 Task: Add Attachment from Google Drive to Card Card0000000011 in Board Board0000000003 in Workspace WS0000000001 in Trello. Add Cover Orange to Card Card0000000011 in Board Board0000000003 in Workspace WS0000000001 in Trello. Add "Add Label …" with "Title" Title0000000011 to Button Button0000000011 to Card Card0000000011 in Board Board0000000003 in Workspace WS0000000001 in Trello. Add Description DS0000000011 to Card Card0000000011 in Board Board0000000003 in Workspace WS0000000001 in Trello. Add Comment CM0000000011 to Card Card0000000011 in Board Board0000000003 in Workspace WS0000000001 in Trello
Action: Mouse moved to (292, 374)
Screenshot: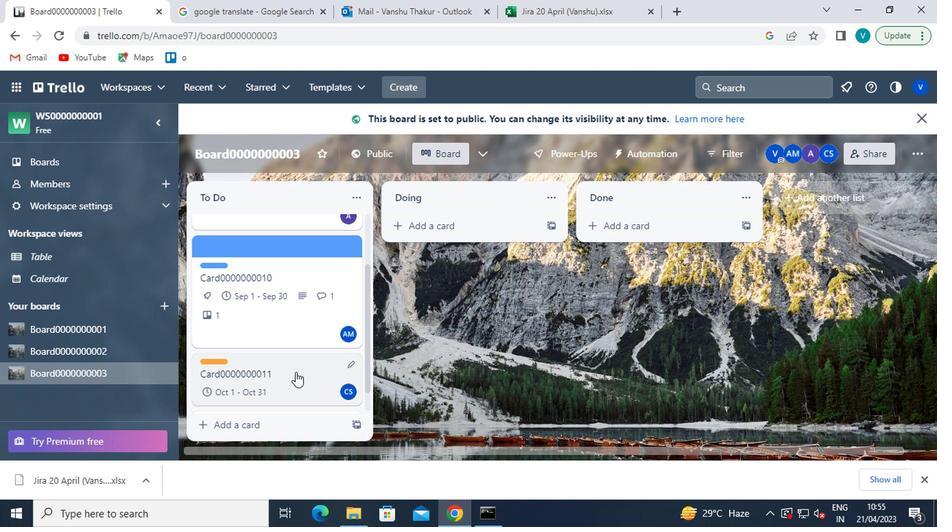 
Action: Mouse scrolled (292, 374) with delta (0, 0)
Screenshot: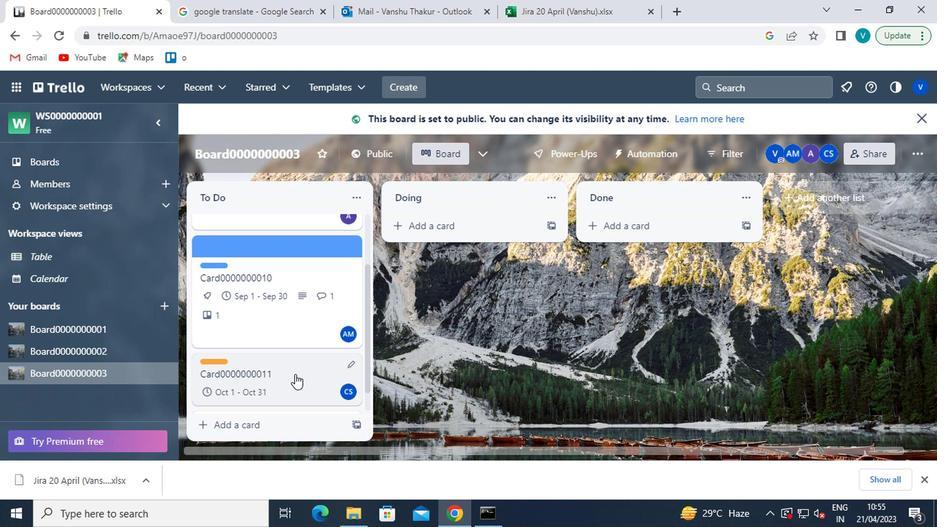 
Action: Mouse scrolled (292, 374) with delta (0, 0)
Screenshot: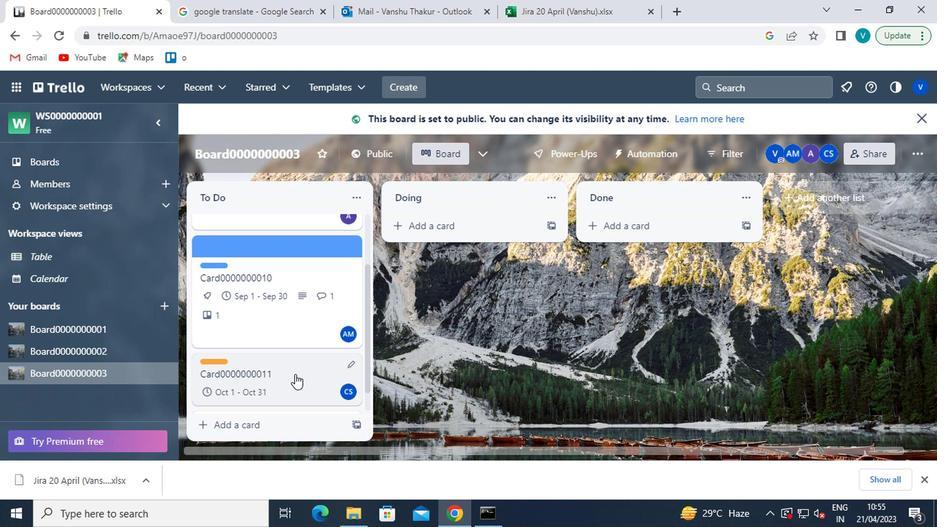 
Action: Mouse scrolled (292, 374) with delta (0, 0)
Screenshot: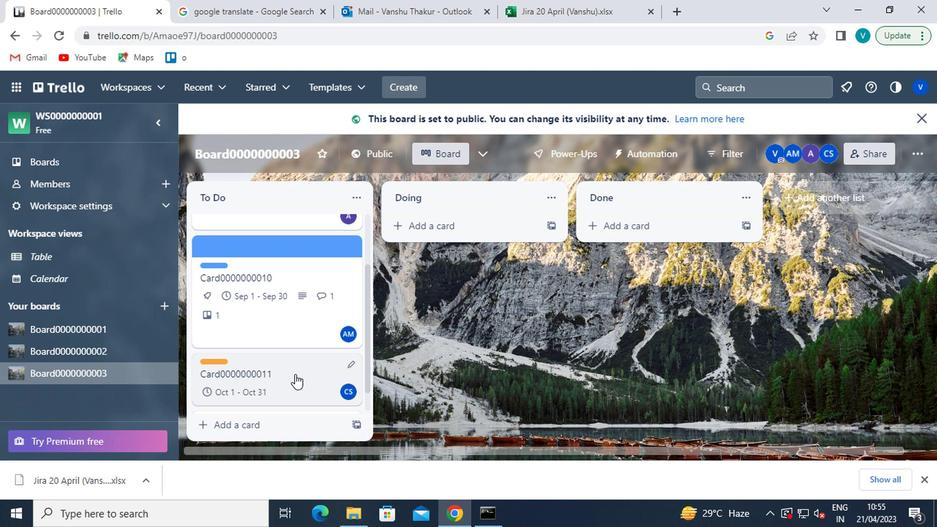 
Action: Mouse moved to (291, 356)
Screenshot: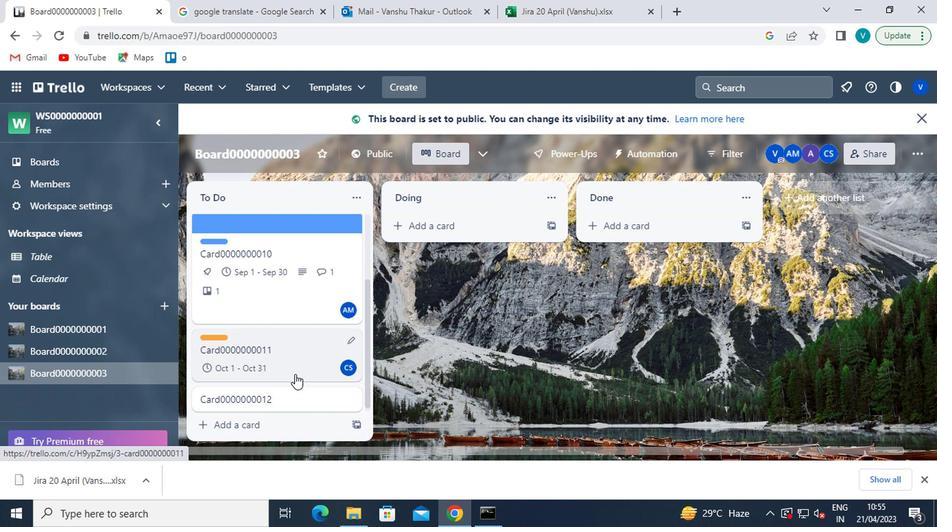 
Action: Mouse pressed left at (291, 356)
Screenshot: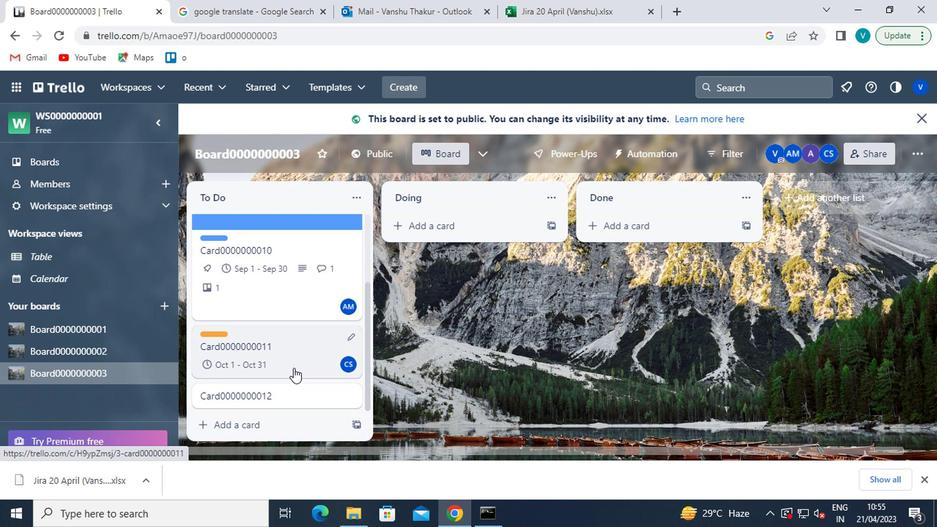 
Action: Mouse moved to (631, 349)
Screenshot: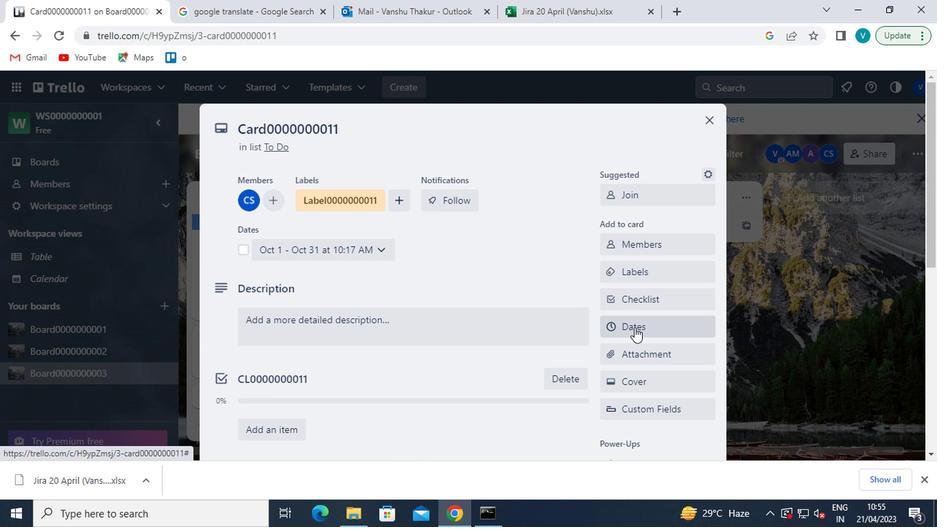 
Action: Mouse pressed left at (631, 349)
Screenshot: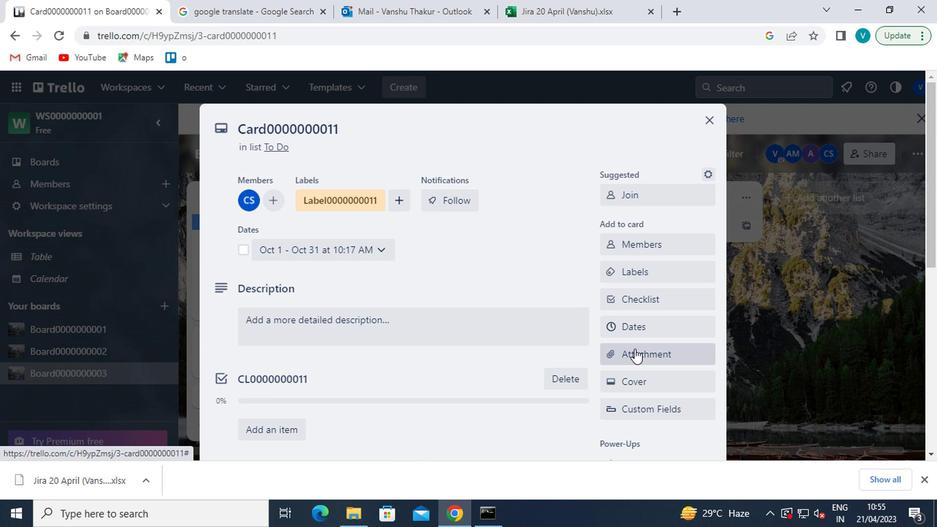 
Action: Mouse moved to (655, 194)
Screenshot: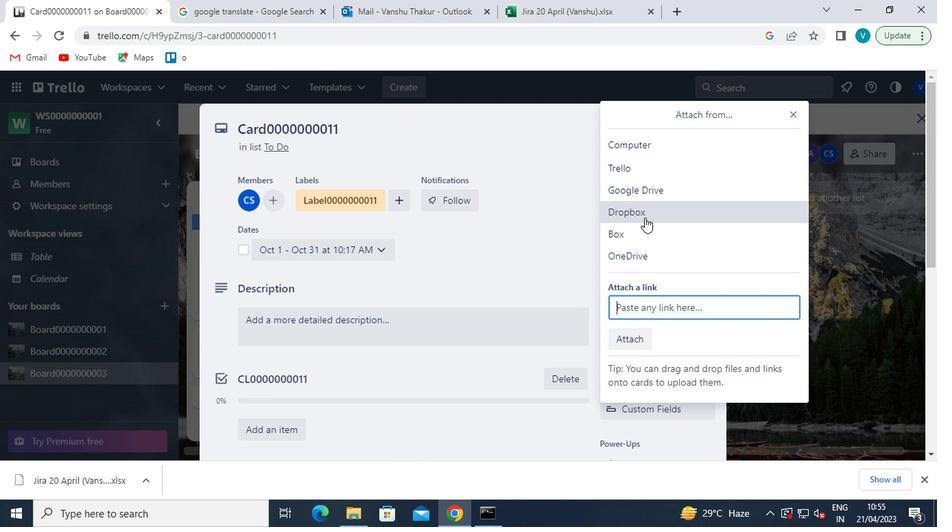 
Action: Mouse pressed left at (655, 194)
Screenshot: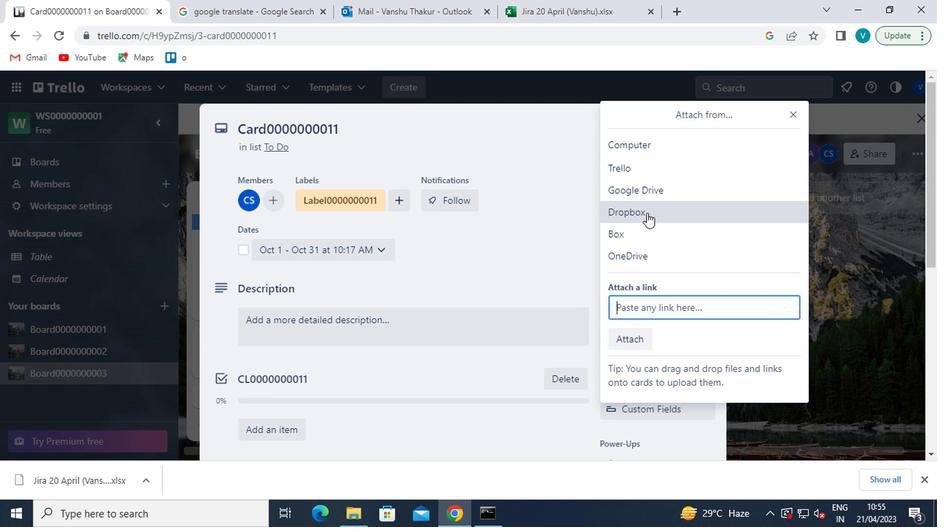 
Action: Mouse moved to (415, 290)
Screenshot: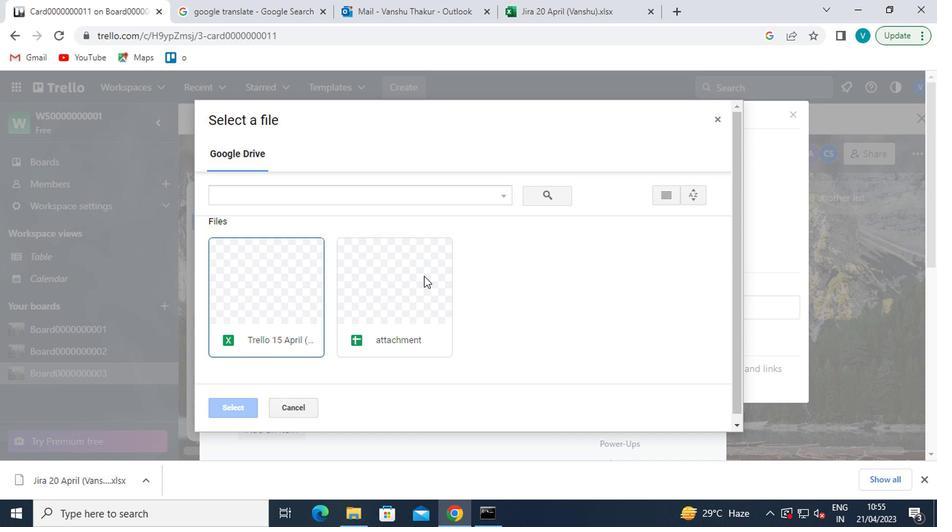 
Action: Mouse pressed left at (415, 290)
Screenshot: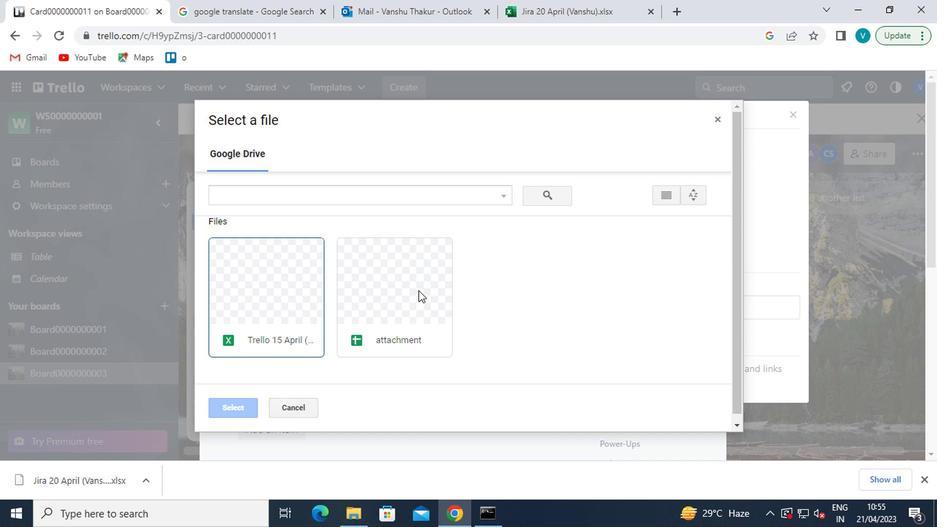 
Action: Mouse moved to (220, 412)
Screenshot: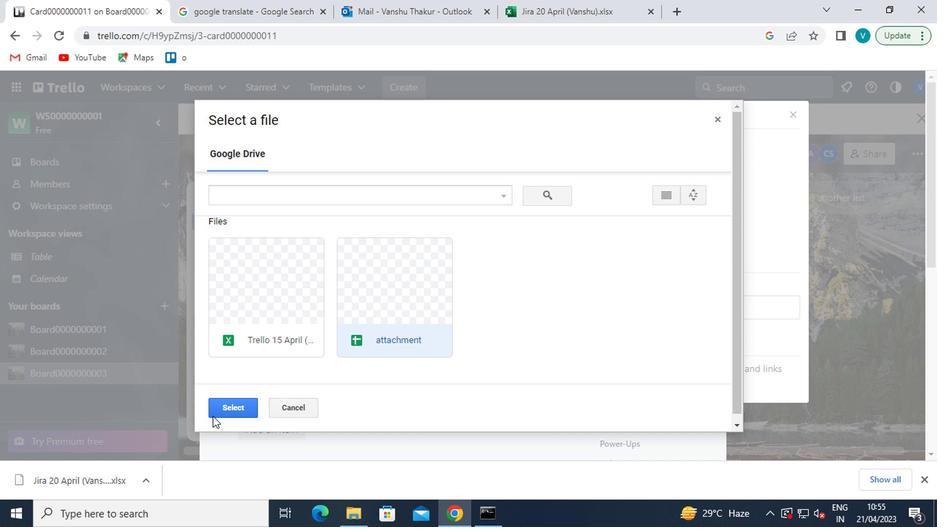 
Action: Mouse pressed left at (220, 412)
Screenshot: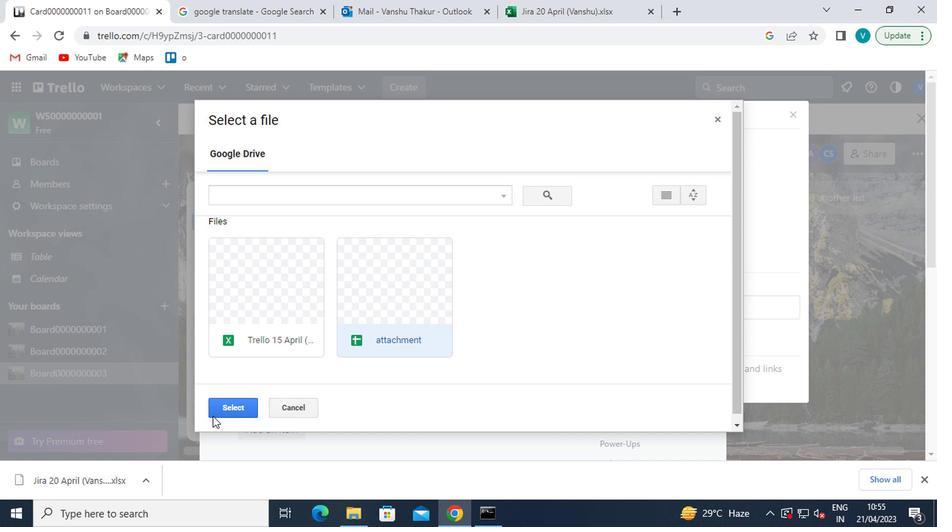 
Action: Mouse moved to (626, 383)
Screenshot: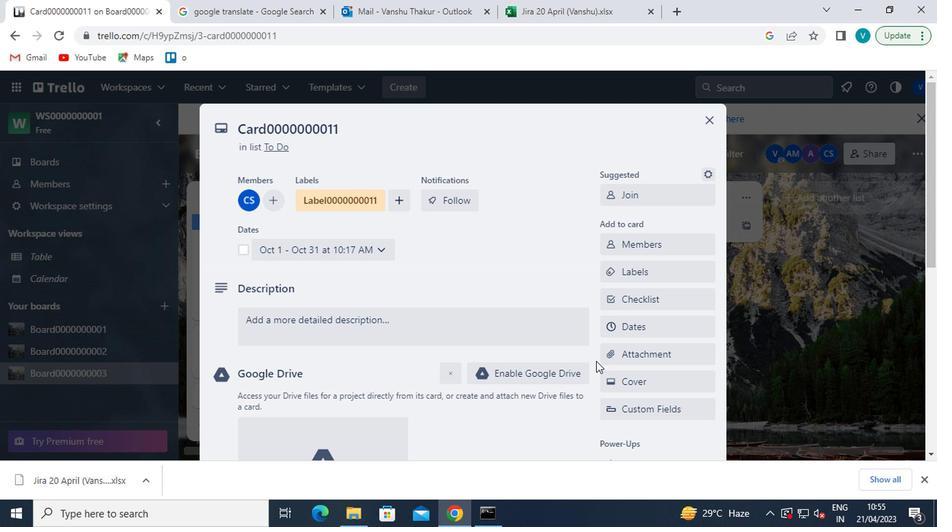 
Action: Mouse pressed left at (626, 383)
Screenshot: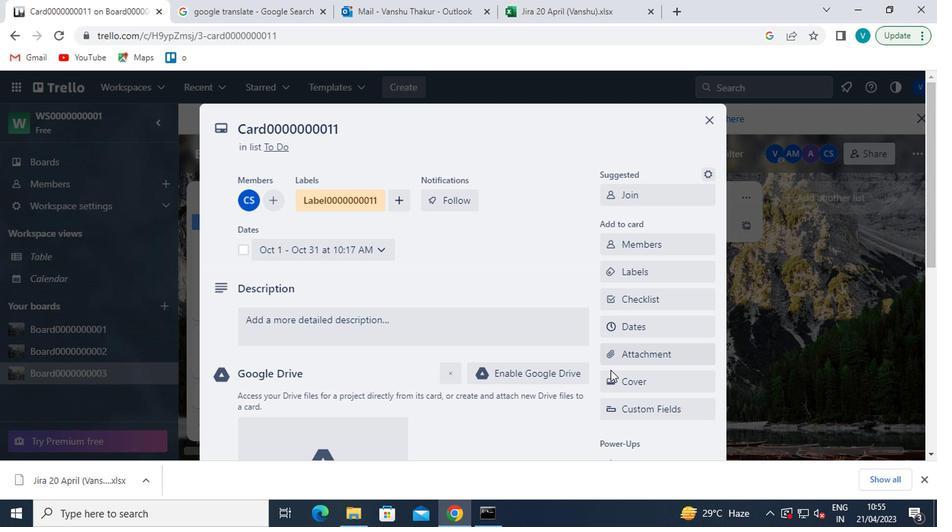 
Action: Mouse moved to (708, 244)
Screenshot: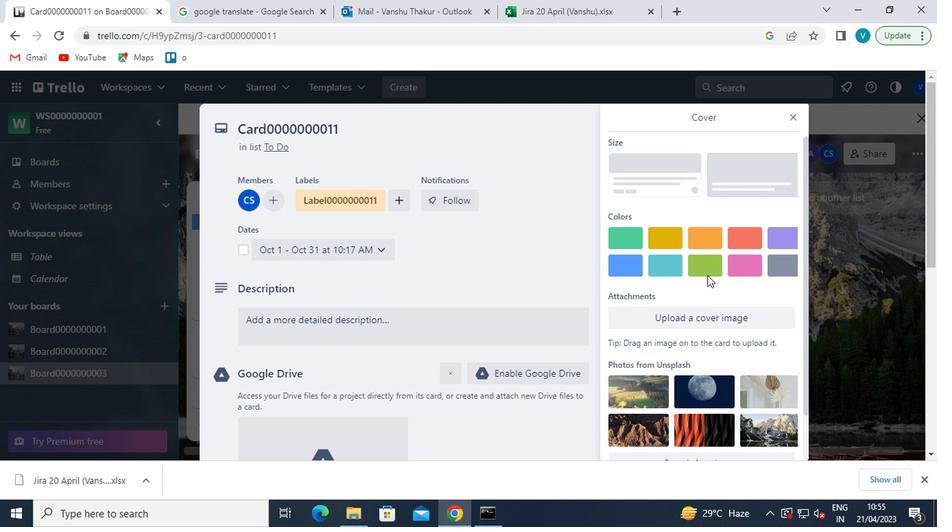 
Action: Mouse pressed left at (708, 244)
Screenshot: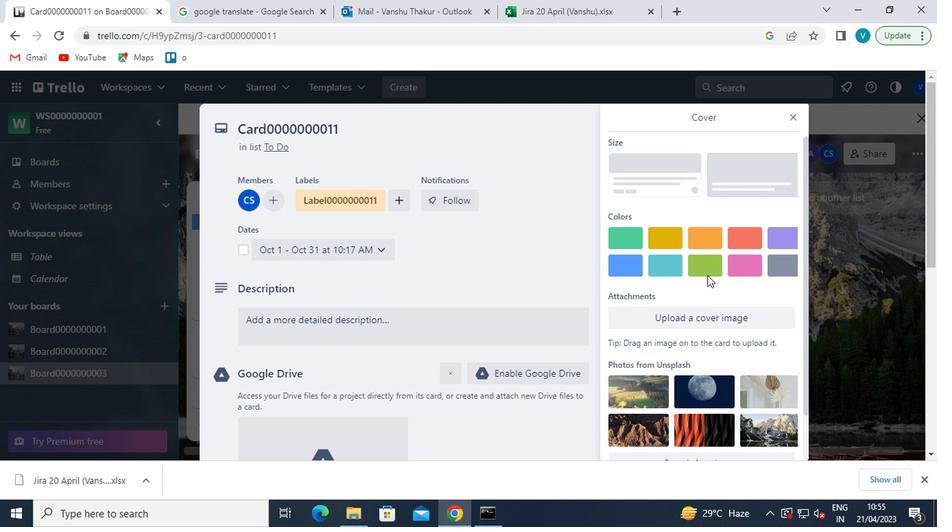 
Action: Mouse moved to (793, 119)
Screenshot: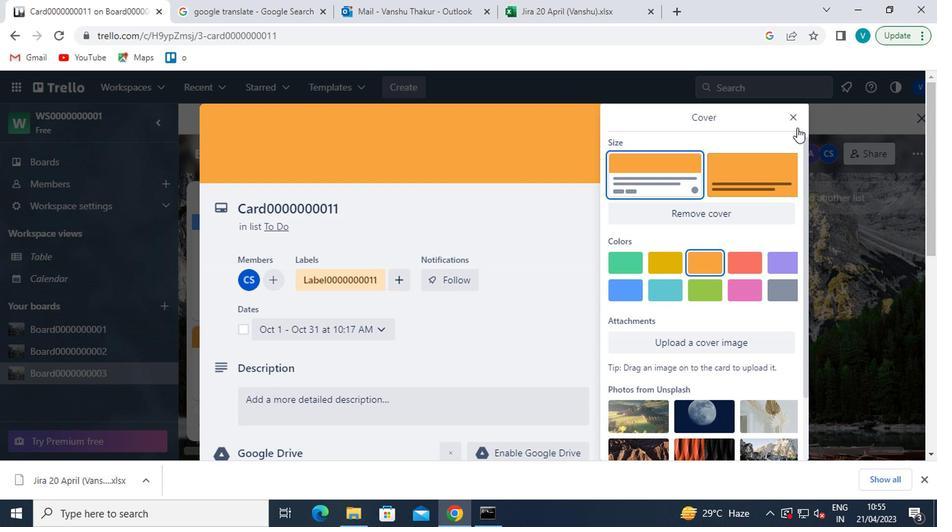 
Action: Mouse pressed left at (793, 119)
Screenshot: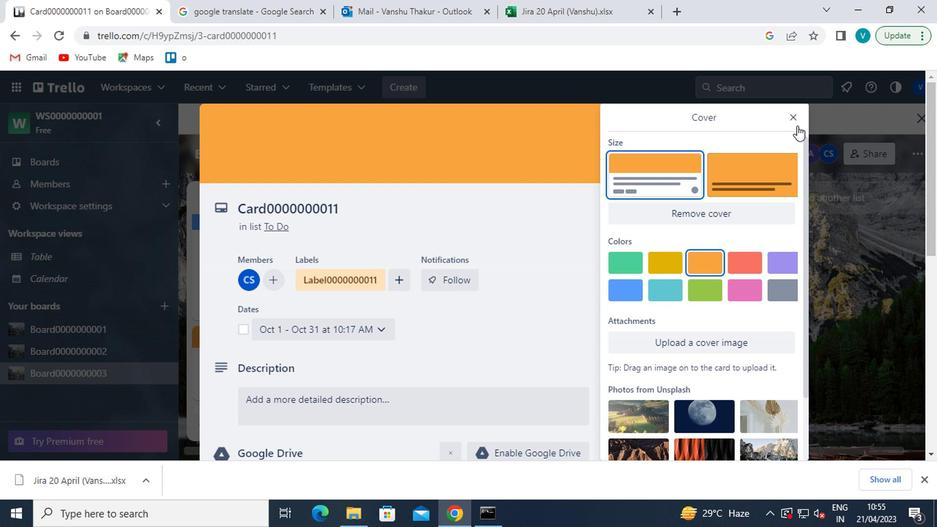 
Action: Mouse moved to (629, 353)
Screenshot: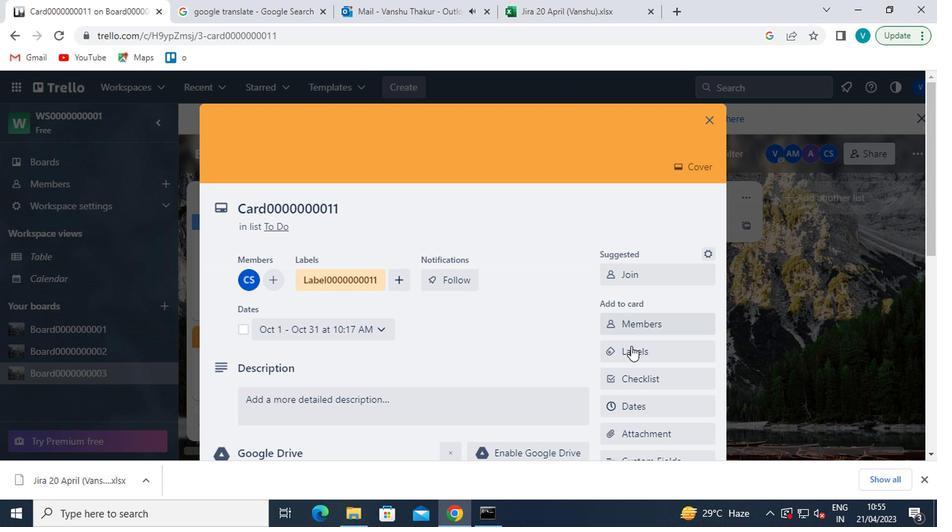 
Action: Mouse pressed left at (629, 353)
Screenshot: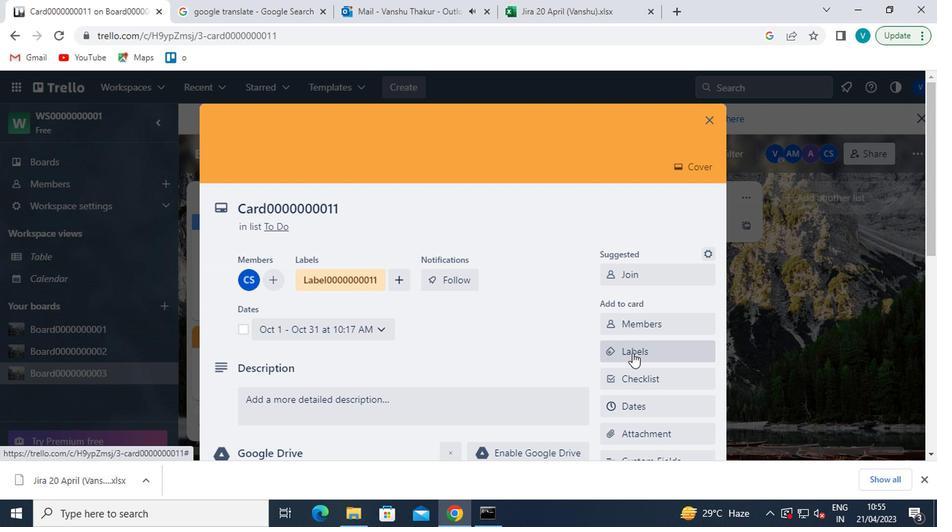 
Action: Mouse moved to (788, 117)
Screenshot: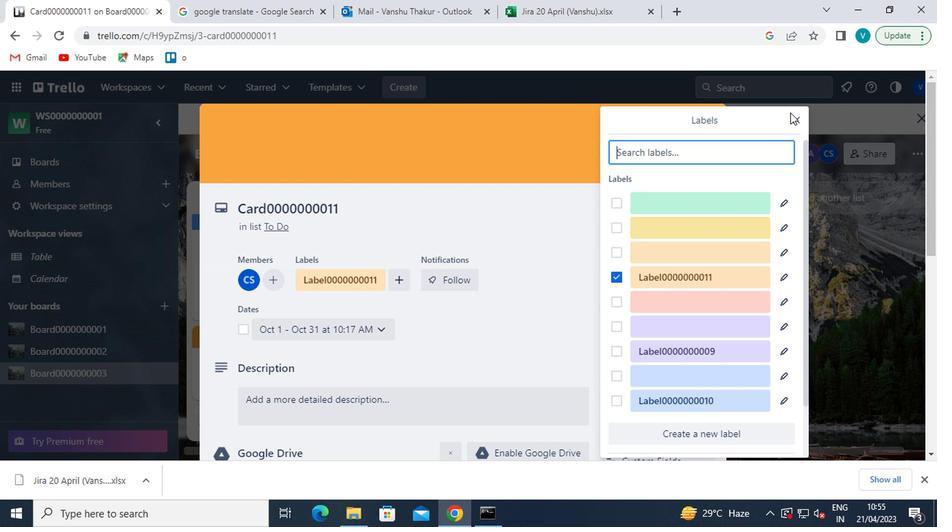 
Action: Mouse pressed left at (788, 117)
Screenshot: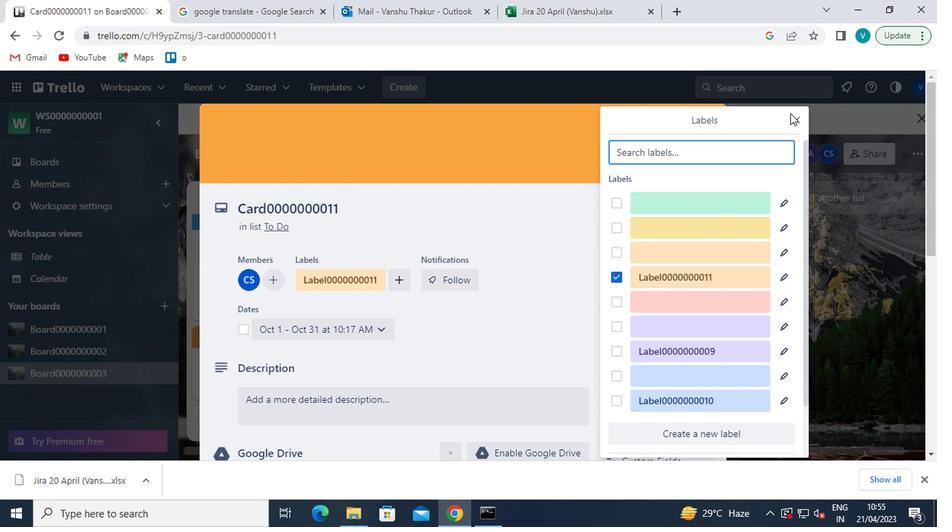 
Action: Mouse moved to (593, 352)
Screenshot: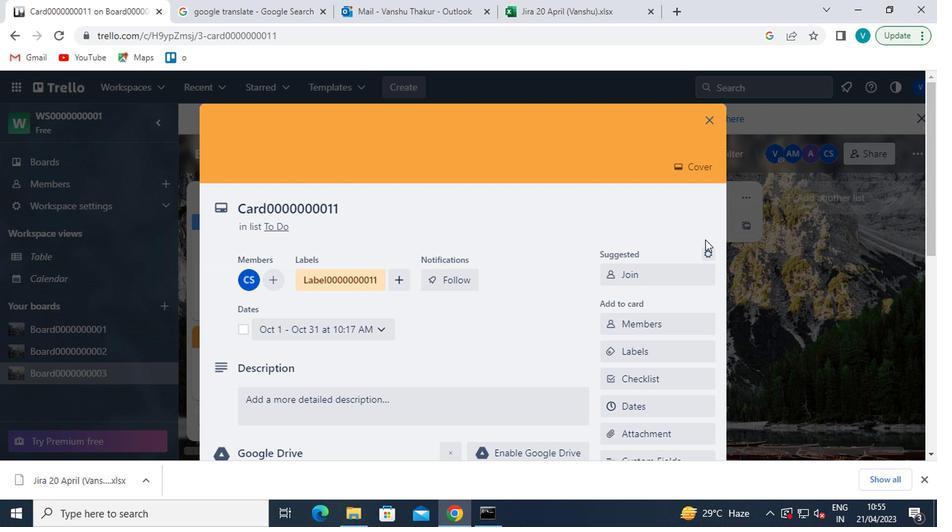 
Action: Mouse scrolled (593, 351) with delta (0, 0)
Screenshot: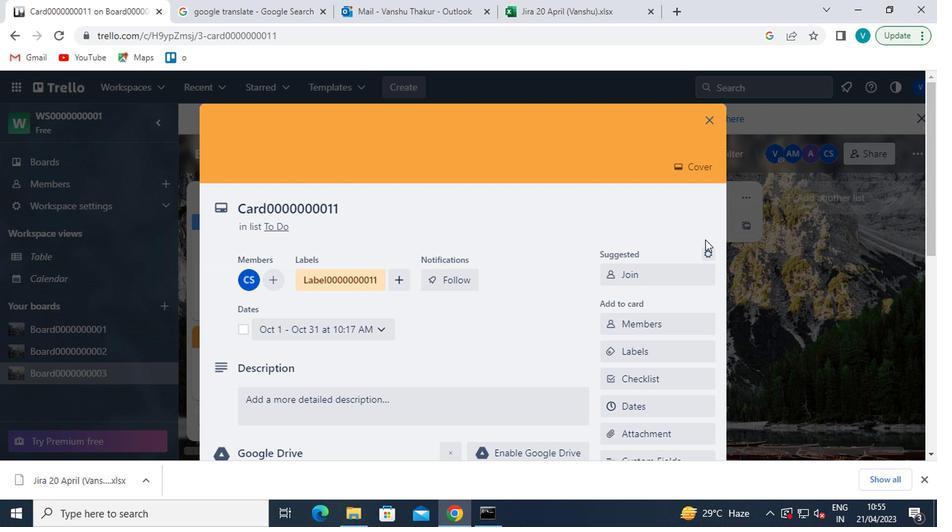 
Action: Mouse moved to (593, 354)
Screenshot: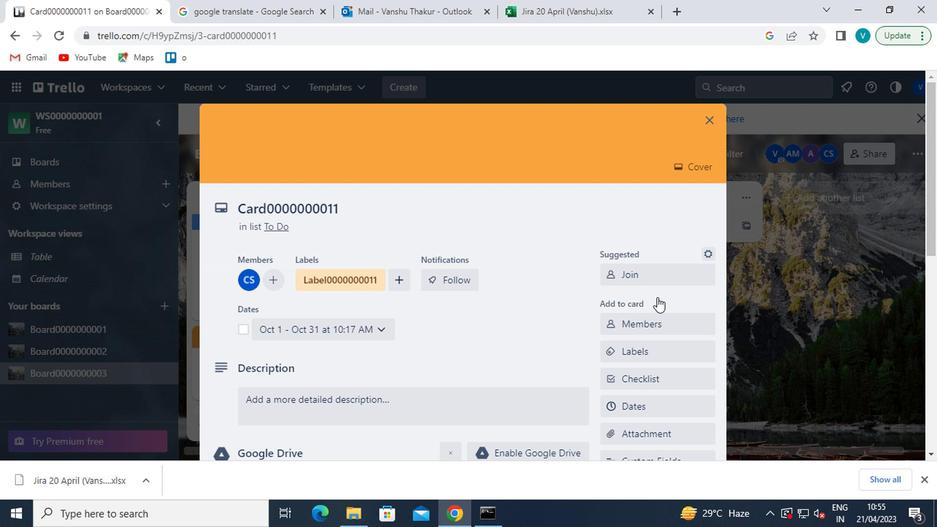 
Action: Mouse scrolled (593, 353) with delta (0, 0)
Screenshot: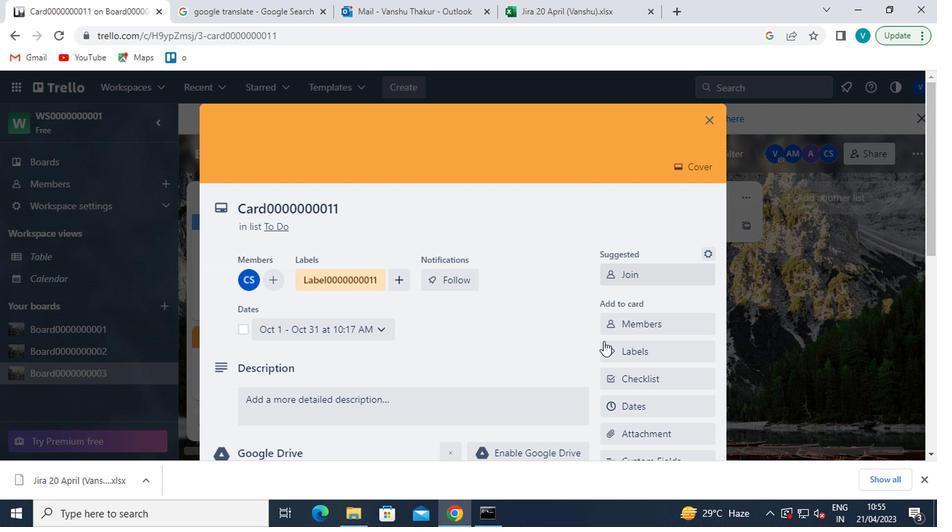 
Action: Mouse moved to (602, 366)
Screenshot: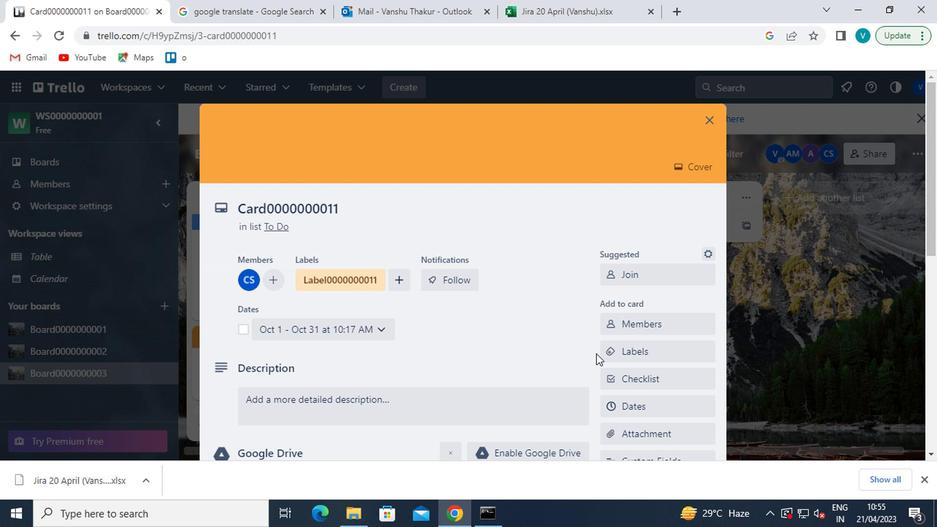 
Action: Mouse scrolled (602, 365) with delta (0, 0)
Screenshot: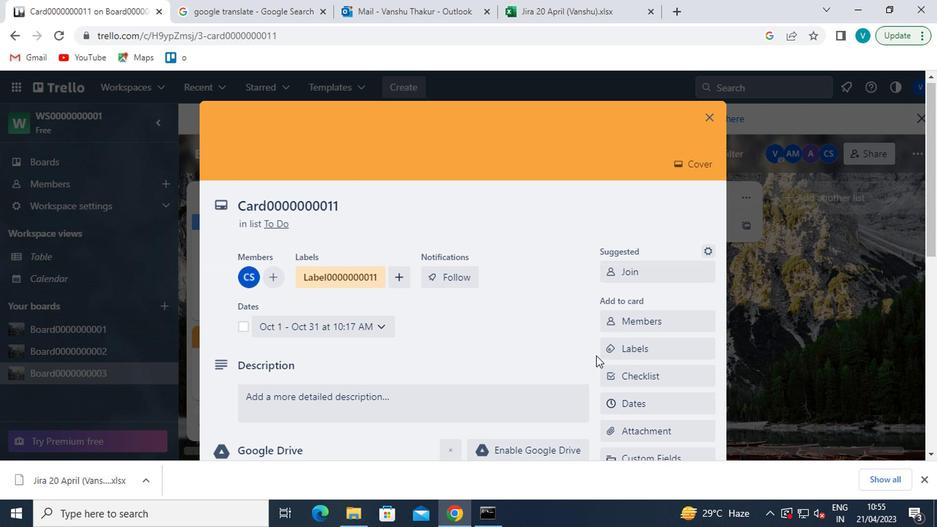 
Action: Mouse moved to (638, 426)
Screenshot: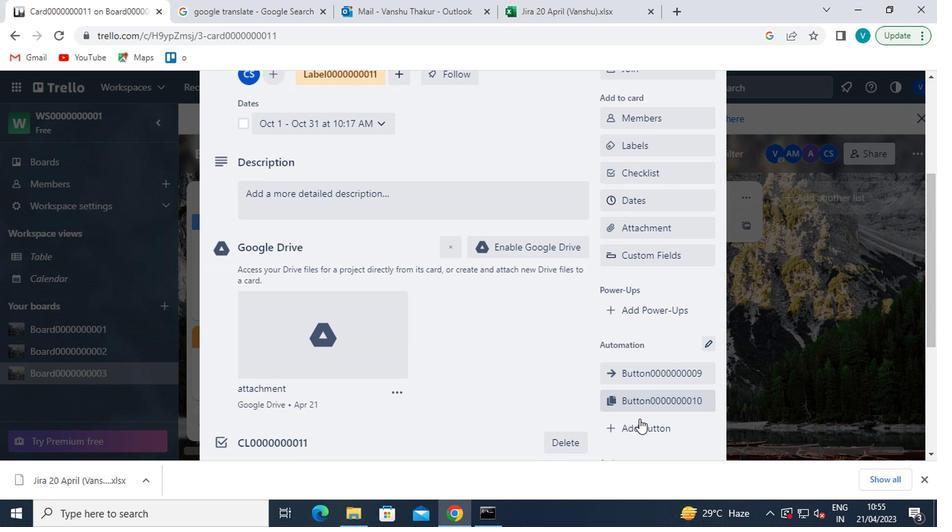 
Action: Mouse pressed left at (638, 426)
Screenshot: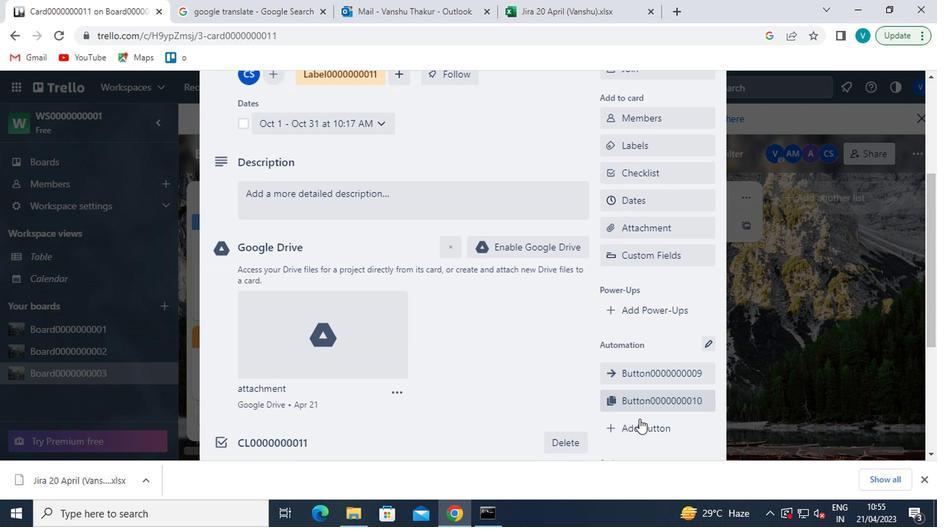 
Action: Mouse moved to (667, 243)
Screenshot: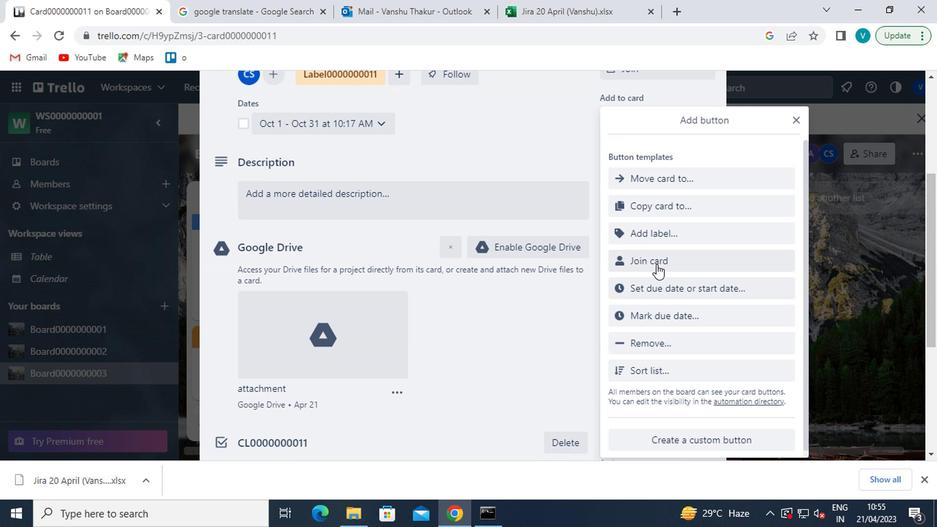 
Action: Mouse pressed left at (667, 243)
Screenshot: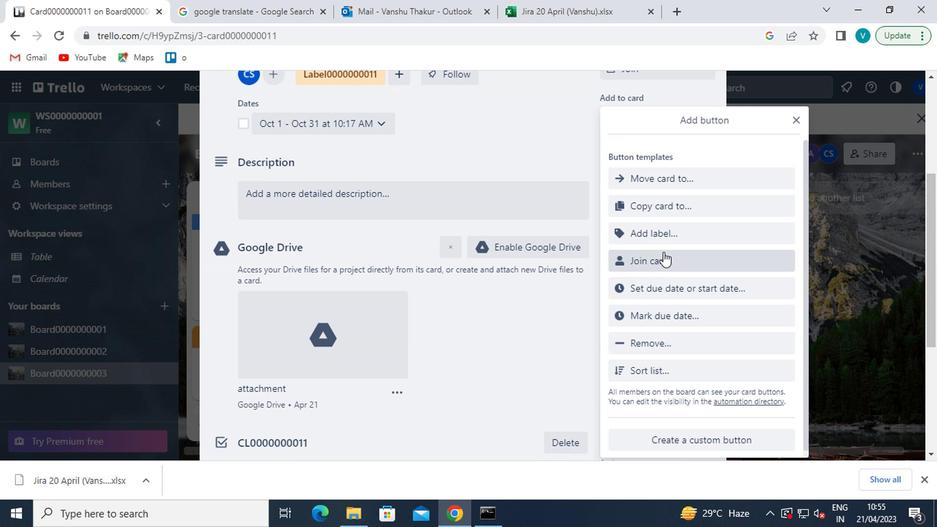 
Action: Mouse moved to (683, 210)
Screenshot: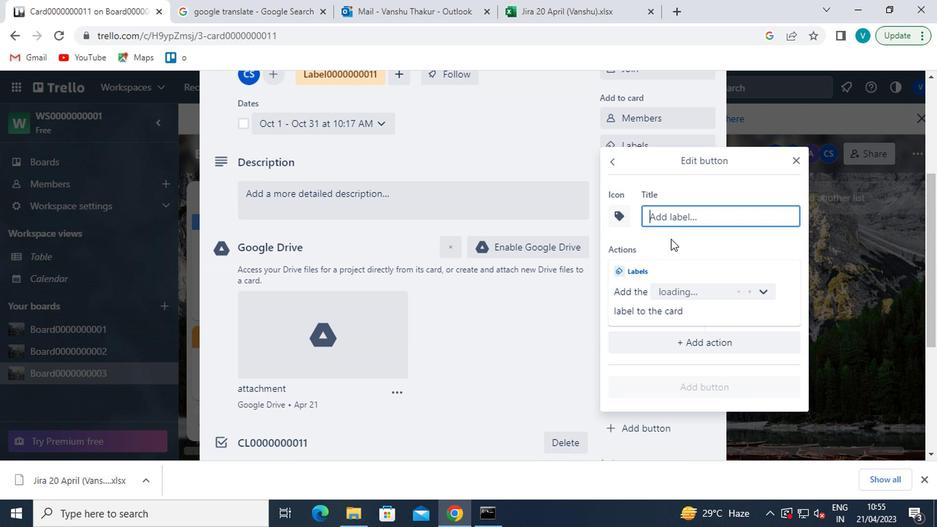 
Action: Mouse pressed left at (683, 210)
Screenshot: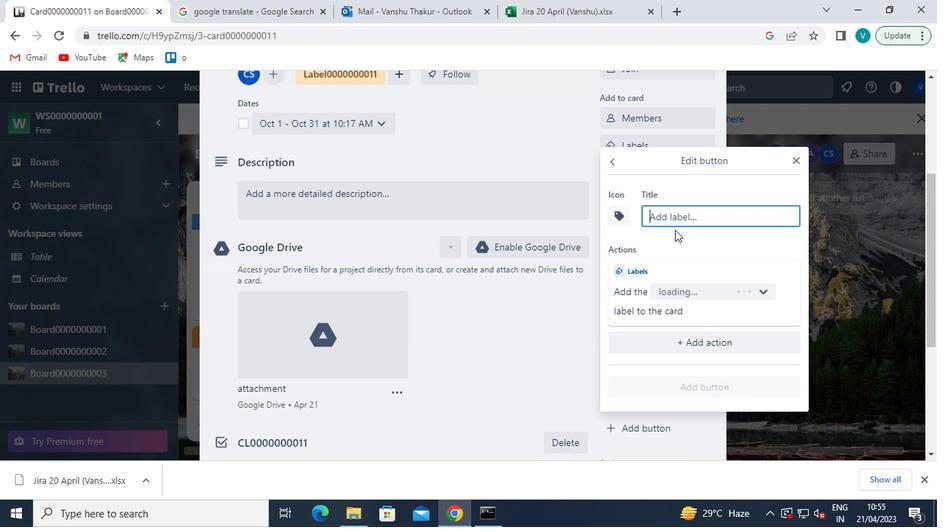 
Action: Mouse moved to (289, 0)
Screenshot: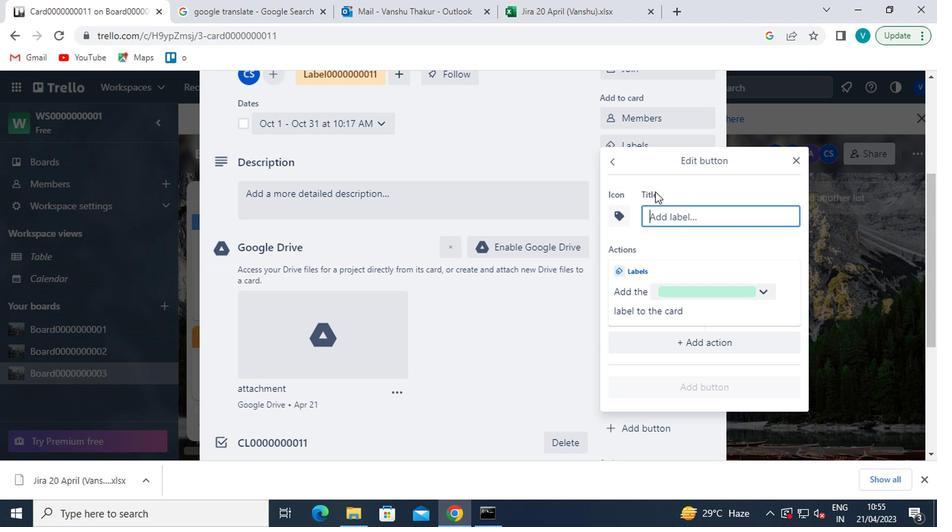 
Action: Key pressed <Key.shift>TITLE0000000011
Screenshot: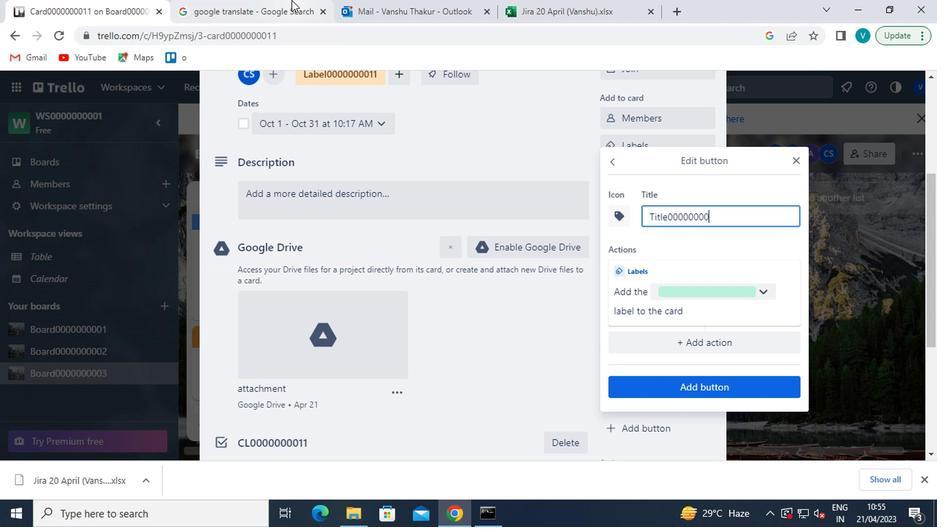 
Action: Mouse moved to (651, 384)
Screenshot: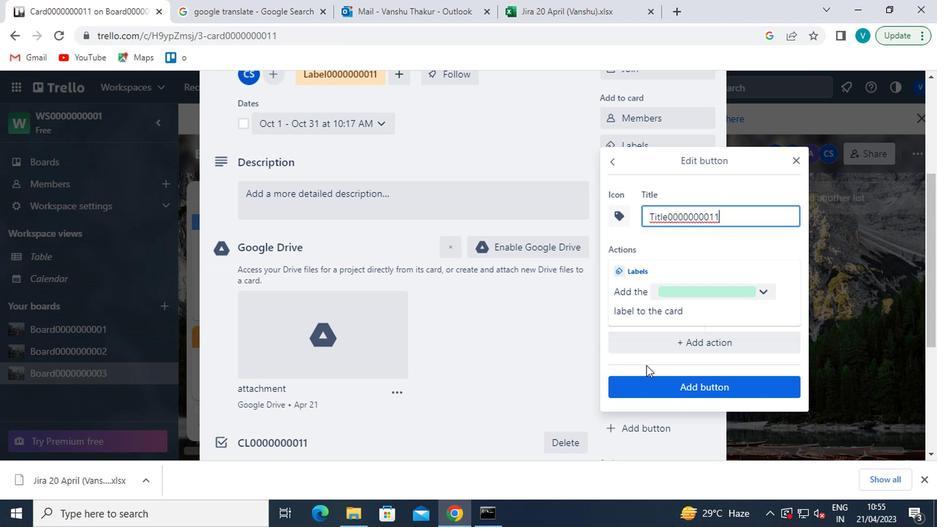 
Action: Mouse pressed left at (651, 384)
Screenshot: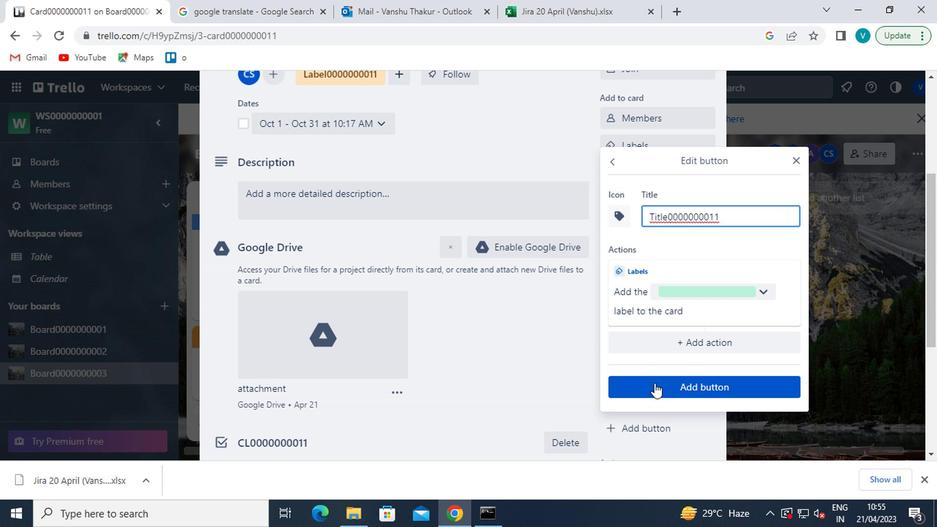 
Action: Mouse moved to (481, 198)
Screenshot: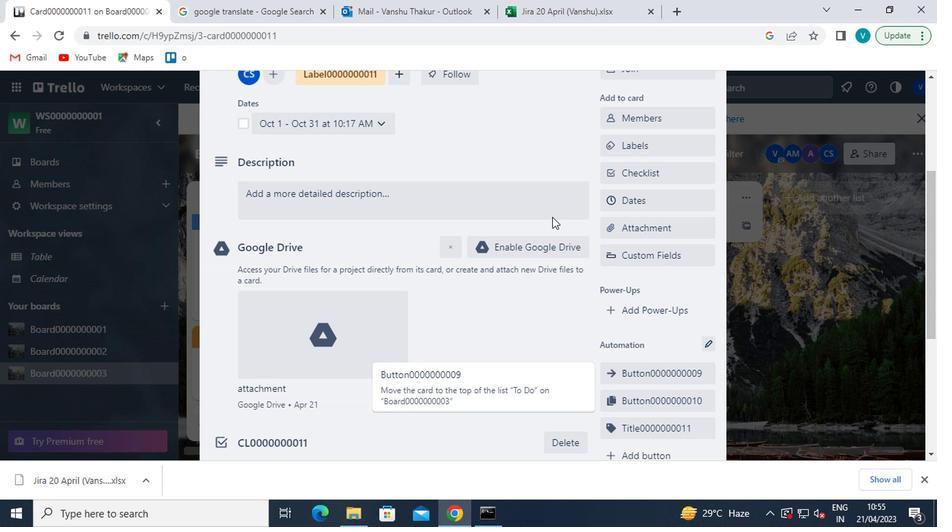 
Action: Mouse pressed left at (481, 198)
Screenshot: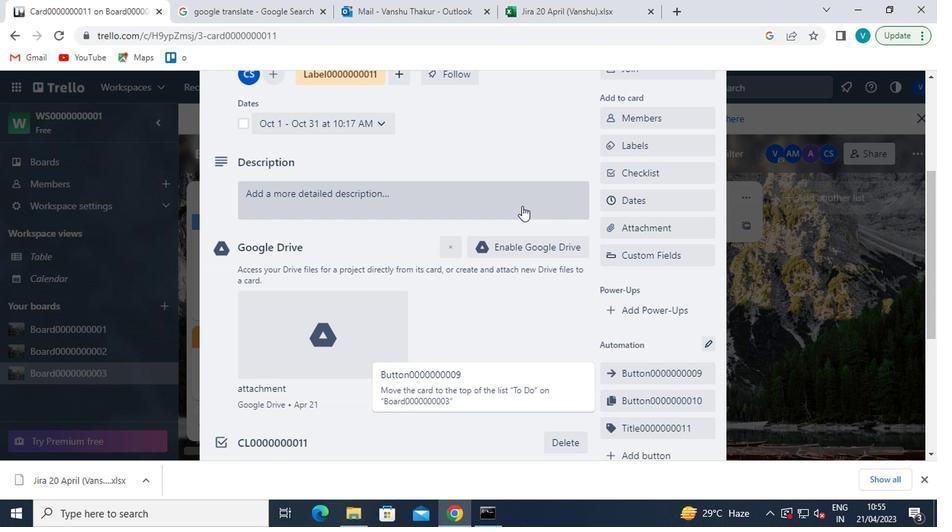 
Action: Key pressed <Key.shift>DS000
Screenshot: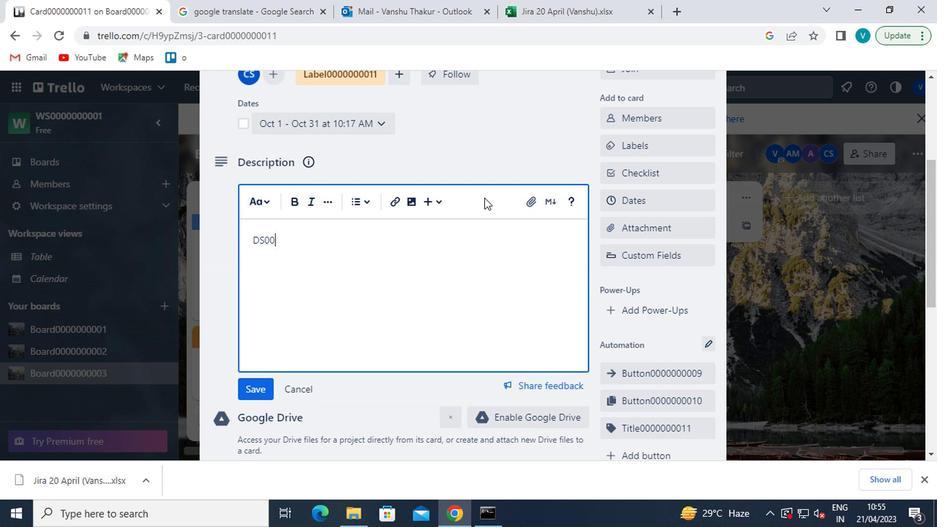 
Action: Mouse moved to (480, 197)
Screenshot: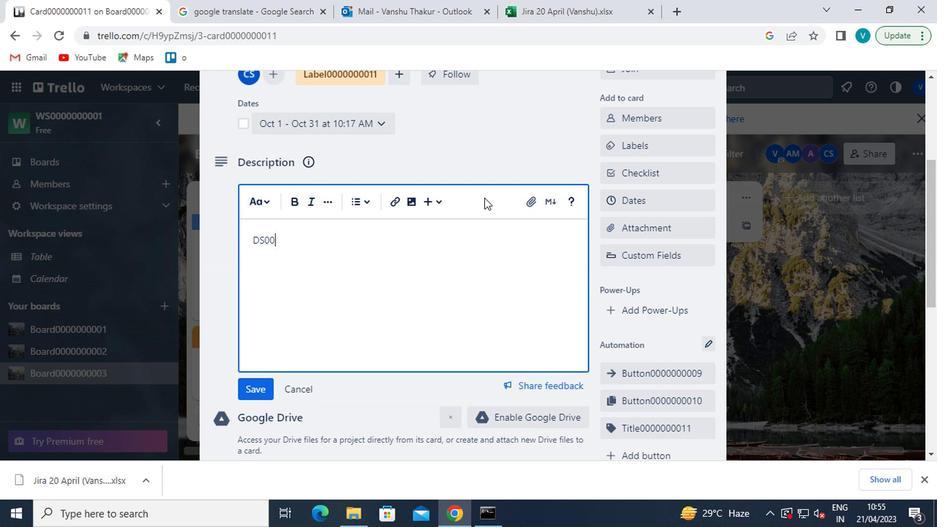 
Action: Key pressed 0
Screenshot: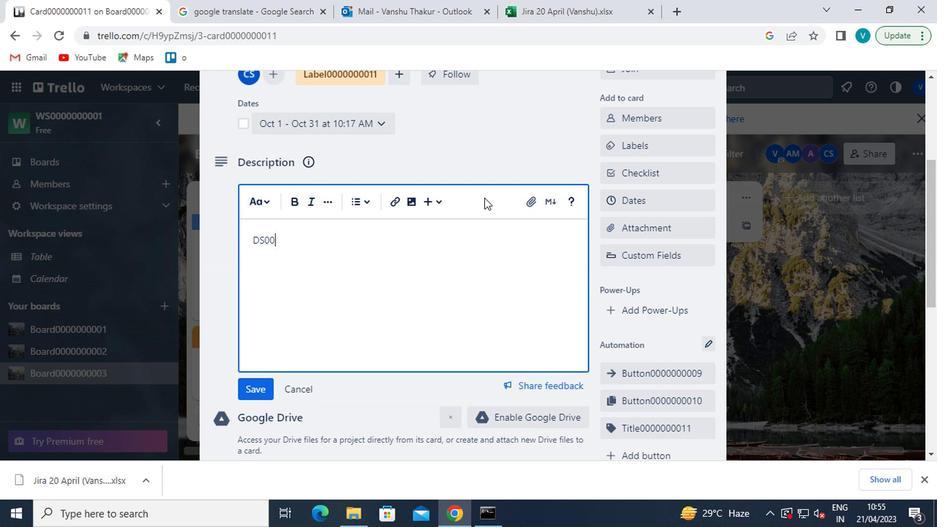
Action: Mouse moved to (480, 196)
Screenshot: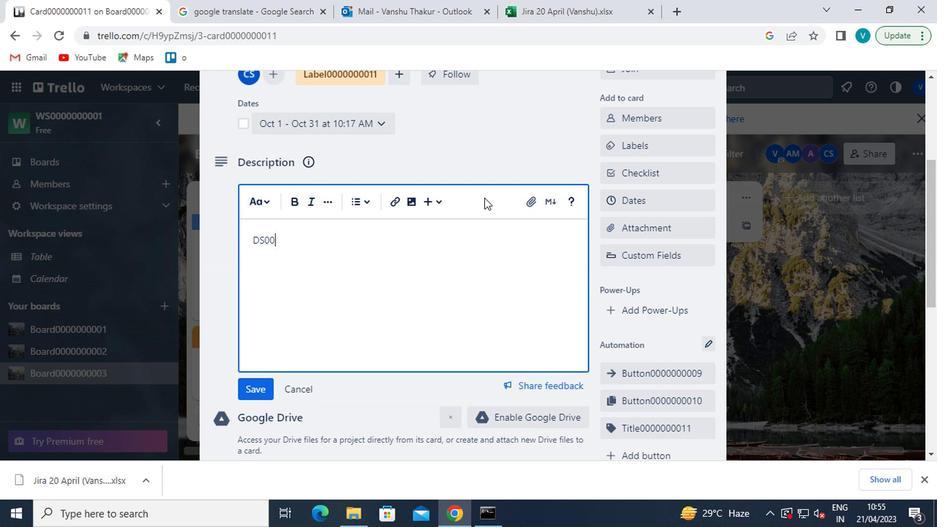 
Action: Key pressed 0000
Screenshot: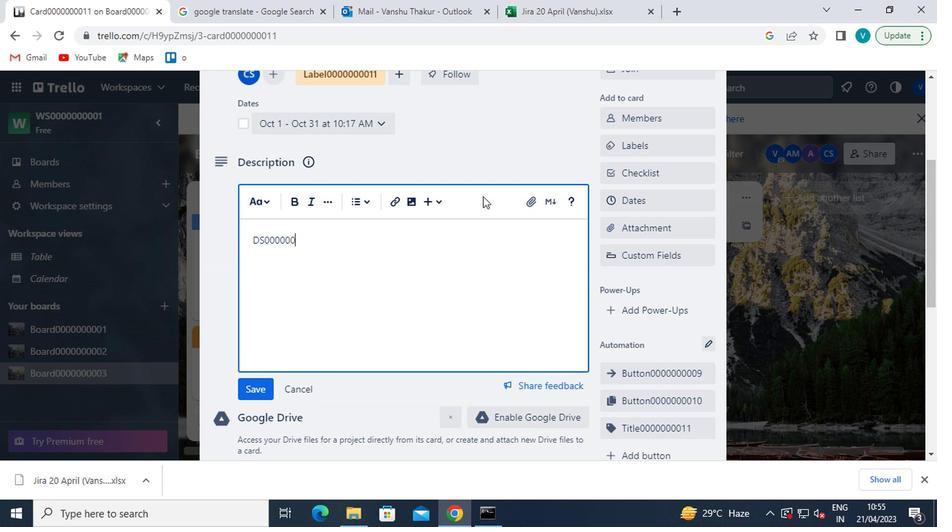 
Action: Mouse moved to (476, 196)
Screenshot: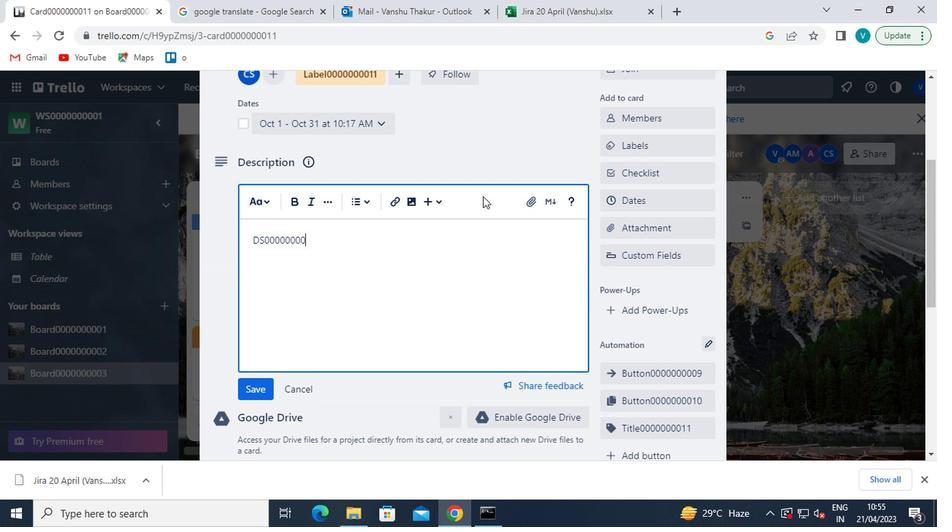 
Action: Key pressed 11
Screenshot: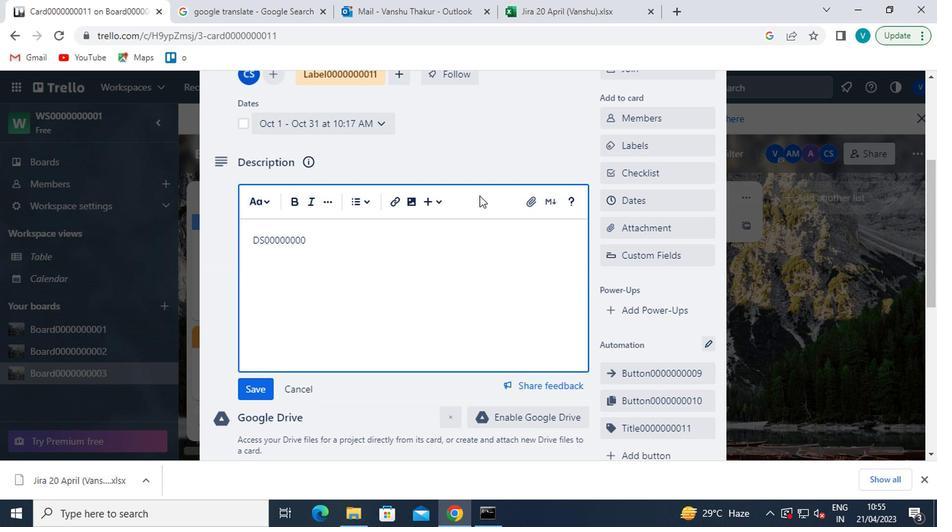 
Action: Mouse moved to (256, 383)
Screenshot: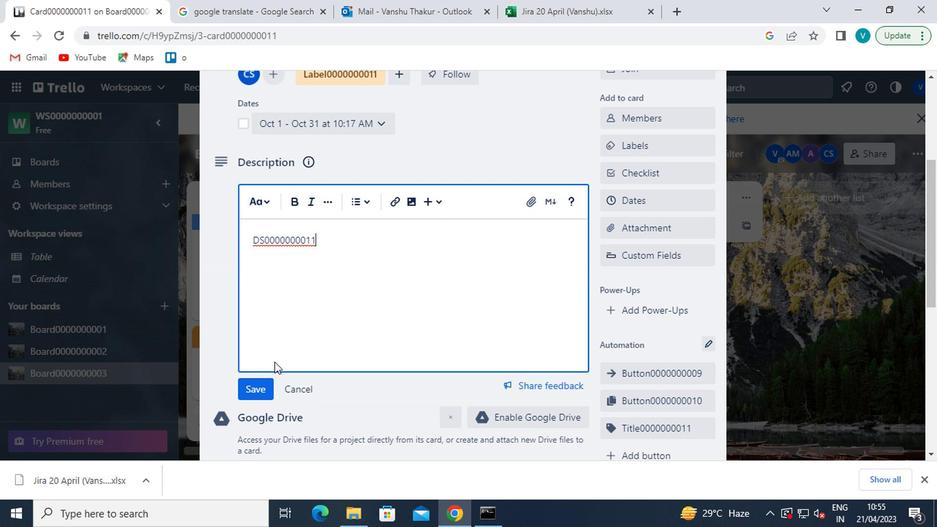 
Action: Mouse pressed left at (256, 383)
Screenshot: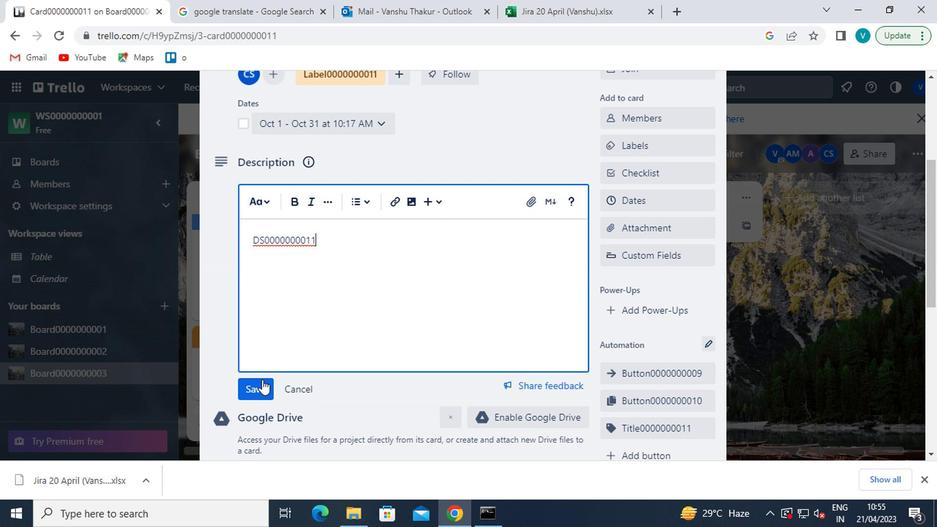 
Action: Mouse moved to (256, 378)
Screenshot: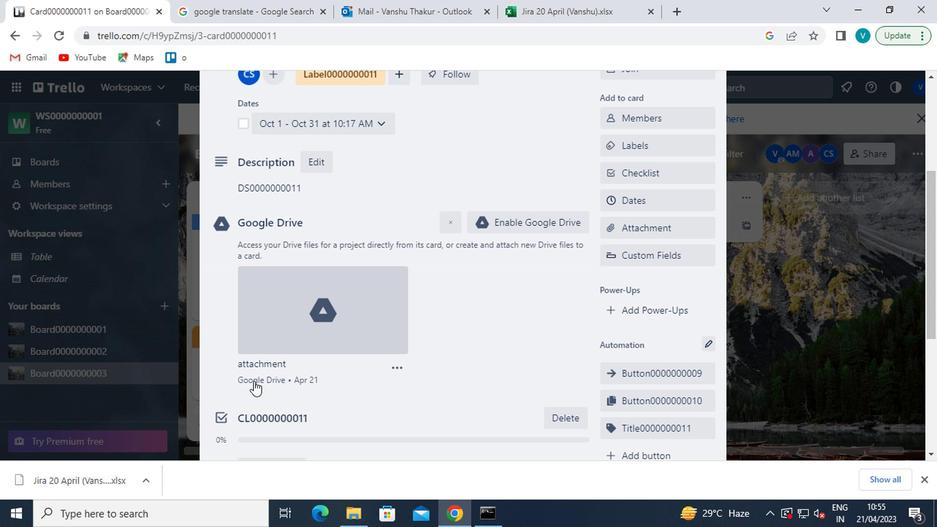 
Action: Mouse scrolled (256, 377) with delta (0, 0)
Screenshot: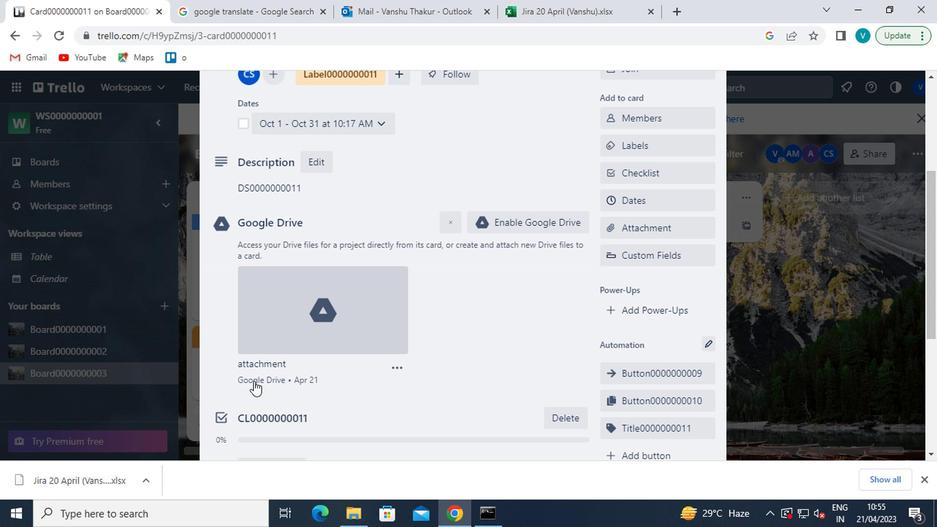 
Action: Mouse moved to (256, 378)
Screenshot: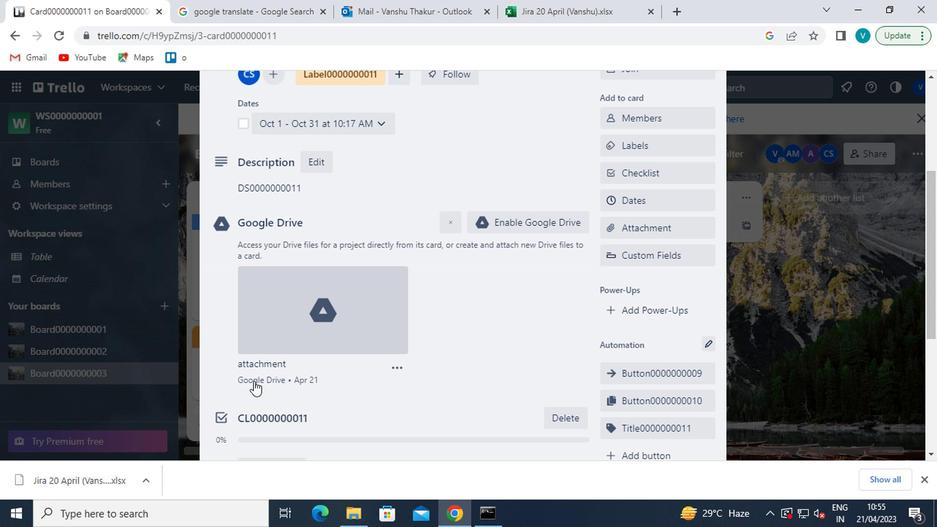 
Action: Mouse scrolled (256, 377) with delta (0, 0)
Screenshot: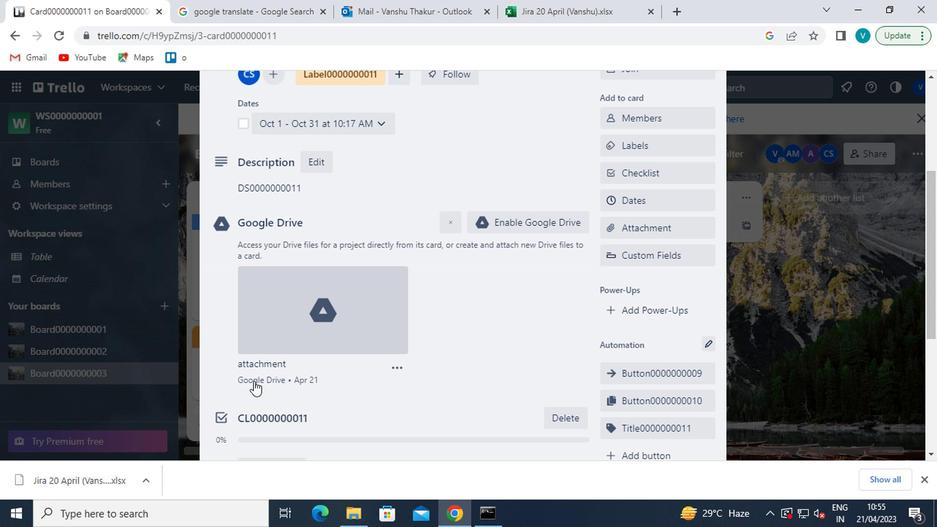 
Action: Mouse moved to (256, 378)
Screenshot: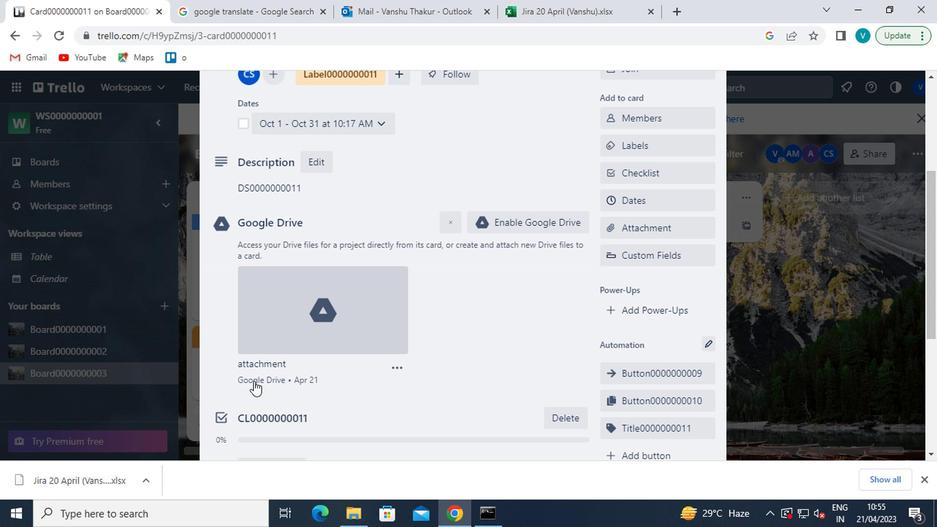 
Action: Mouse scrolled (256, 377) with delta (0, 0)
Screenshot: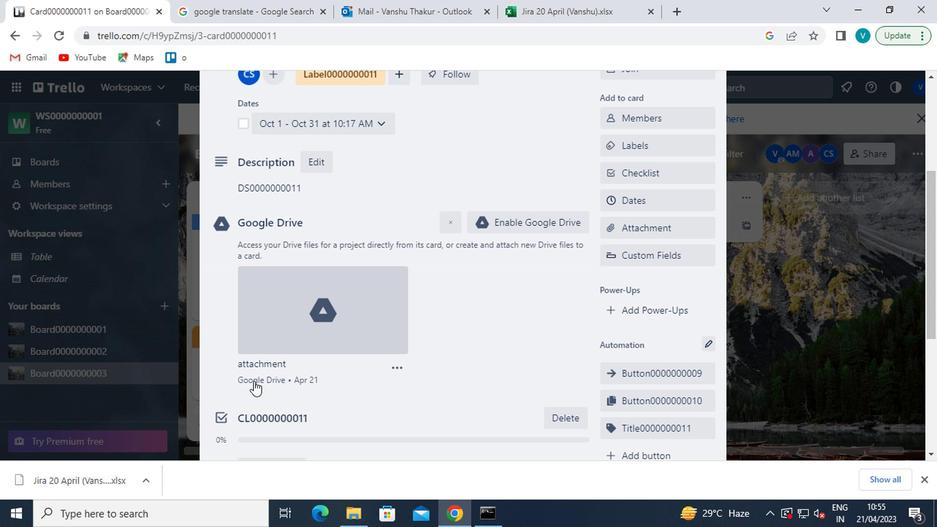 
Action: Mouse moved to (256, 378)
Screenshot: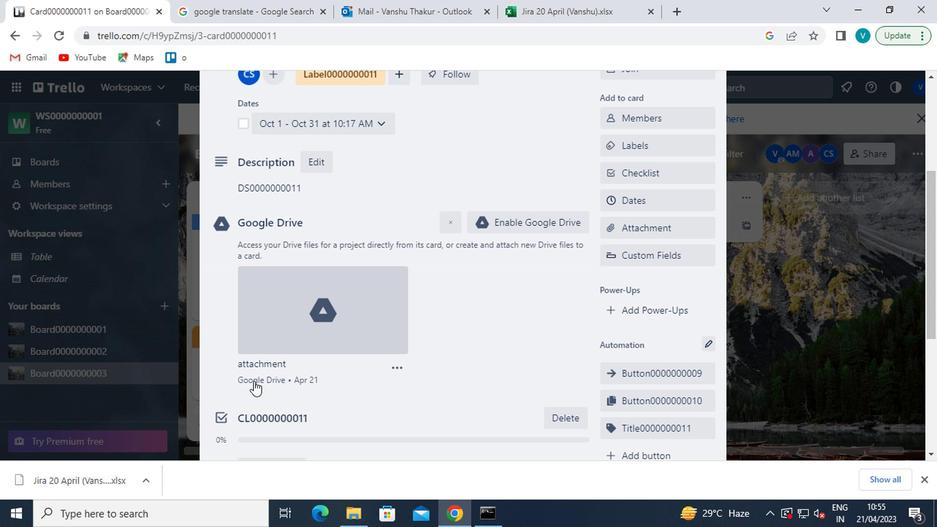 
Action: Mouse scrolled (256, 377) with delta (0, 0)
Screenshot: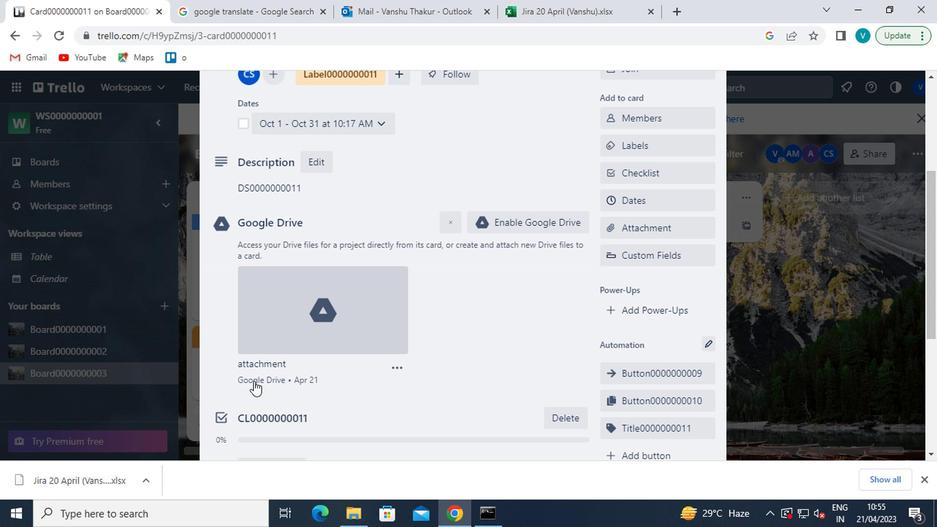 
Action: Mouse moved to (296, 313)
Screenshot: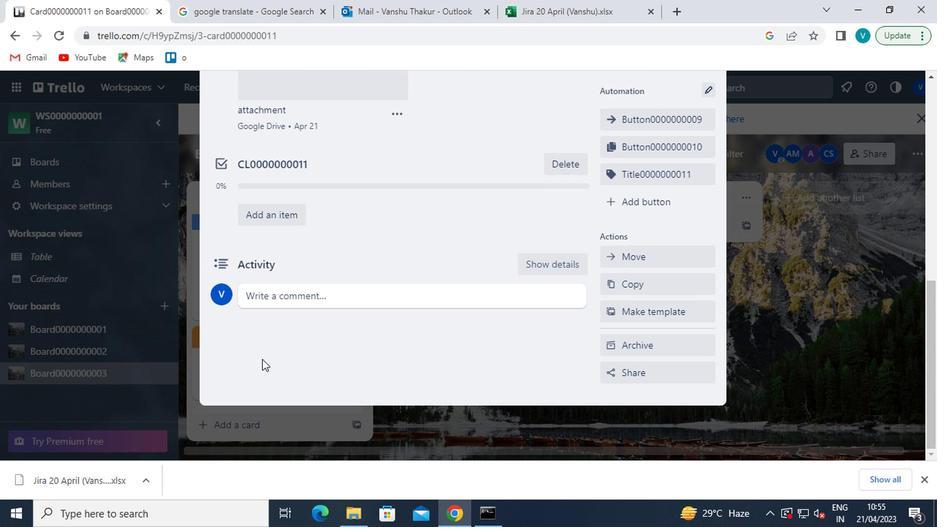
Action: Mouse pressed left at (296, 313)
Screenshot: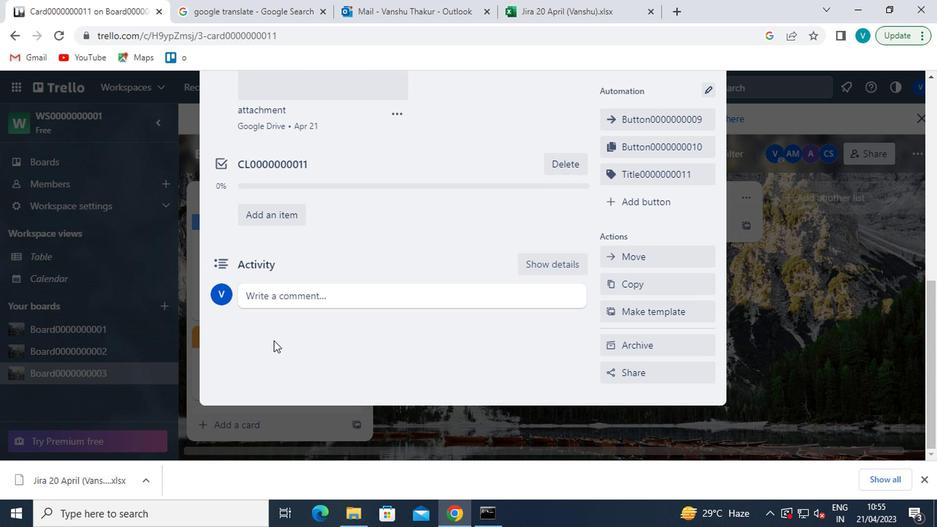 
Action: Mouse moved to (302, 306)
Screenshot: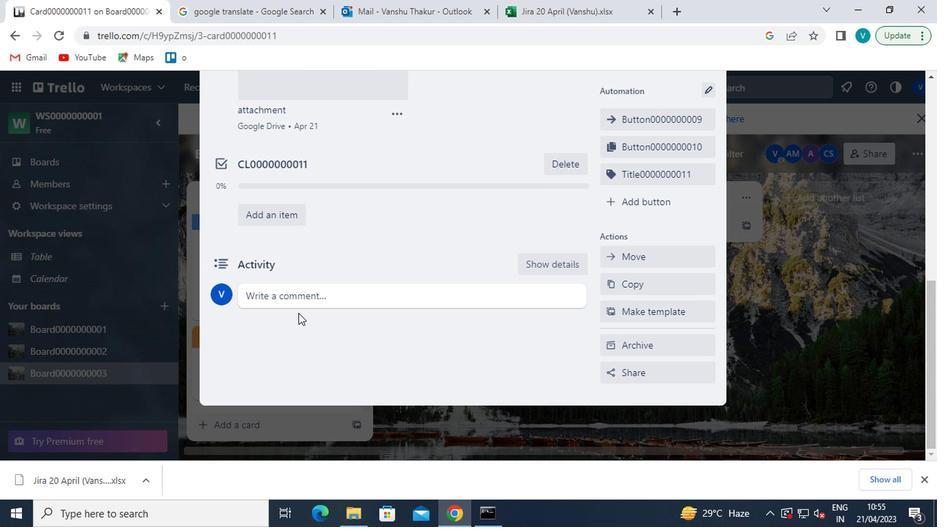 
Action: Mouse pressed left at (302, 306)
Screenshot: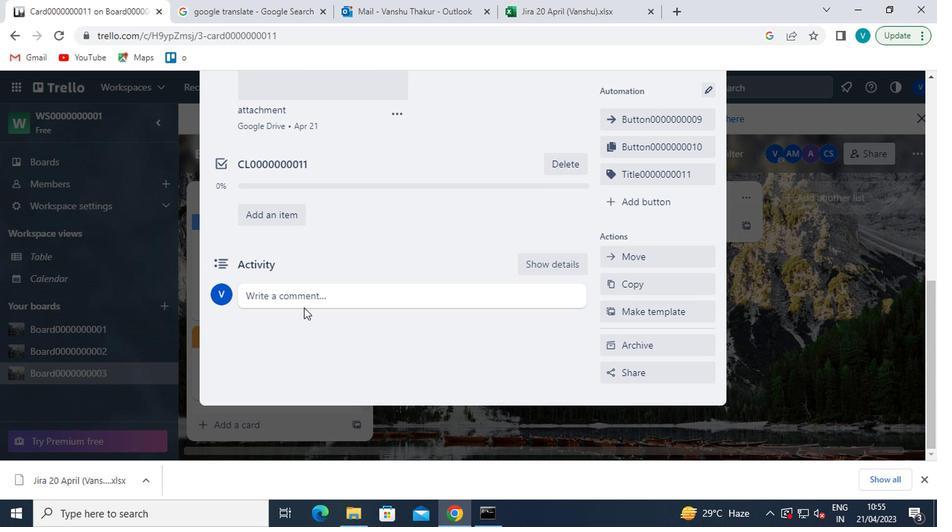 
Action: Mouse moved to (302, 305)
Screenshot: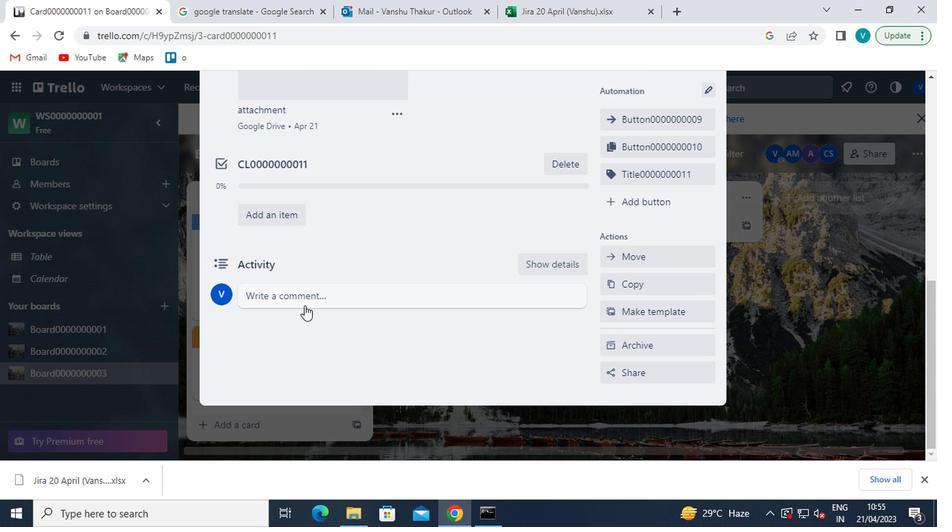 
Action: Key pressed <Key.shift>CM0000000011
Screenshot: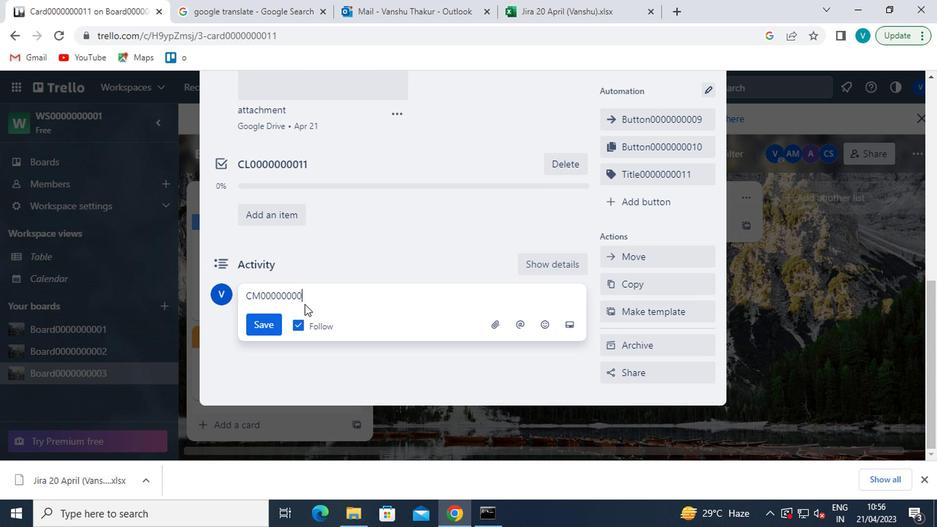
Action: Mouse moved to (266, 320)
Screenshot: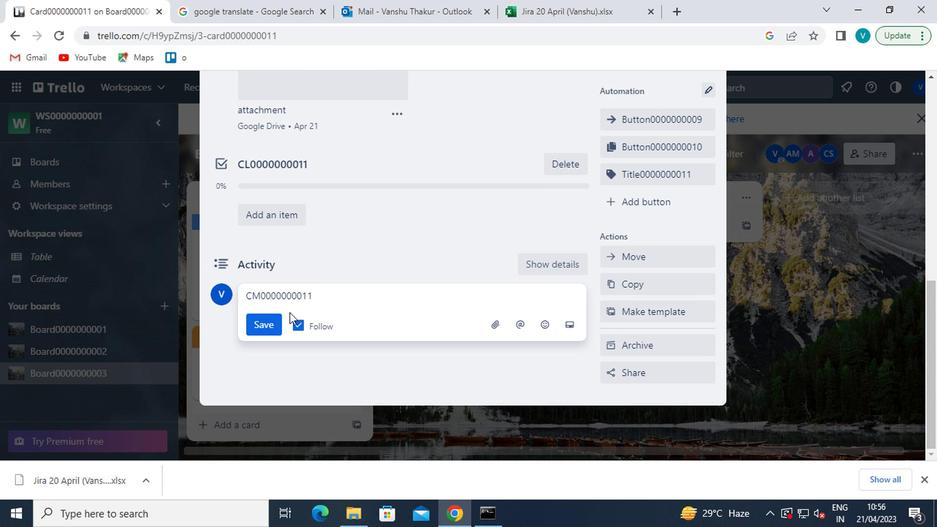 
Action: Mouse pressed left at (266, 320)
Screenshot: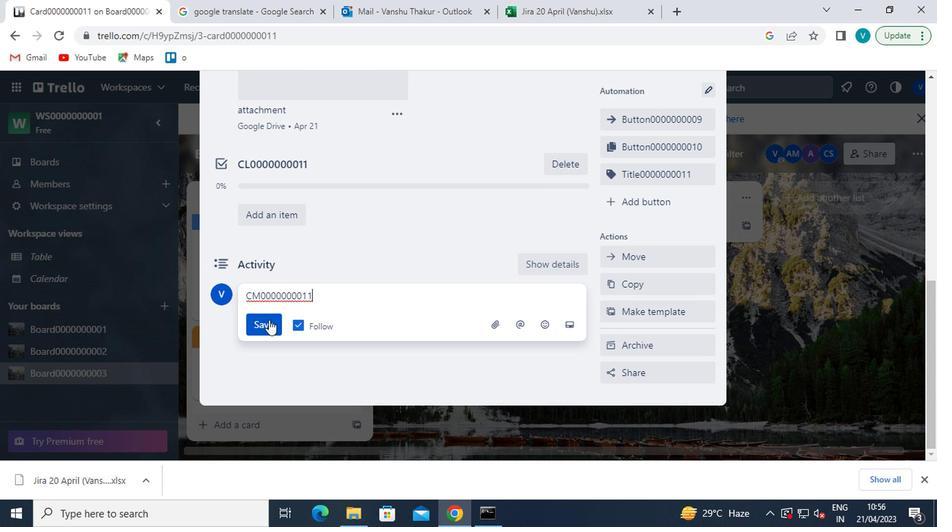 
